 Task: Create Workspace Business Loans Workspace description Track and manage employee expenses. Workspace type Sales CRM
Action: Mouse moved to (391, 82)
Screenshot: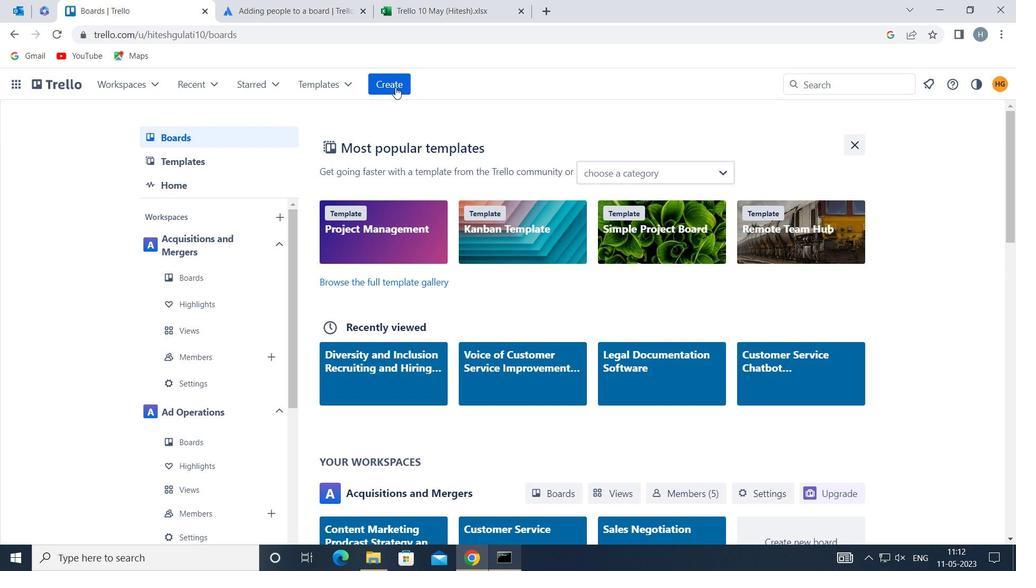 
Action: Mouse pressed left at (391, 82)
Screenshot: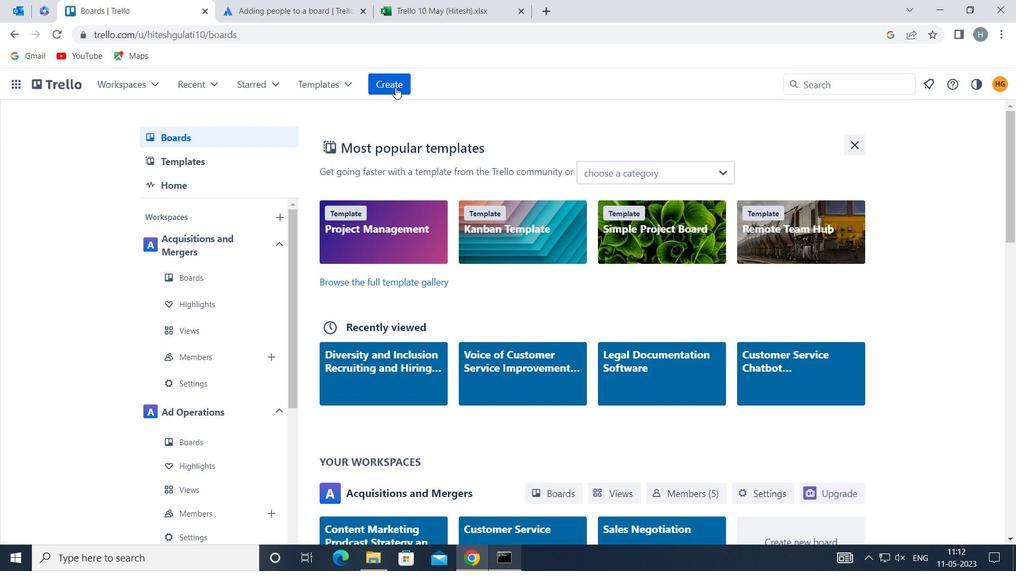 
Action: Mouse moved to (467, 234)
Screenshot: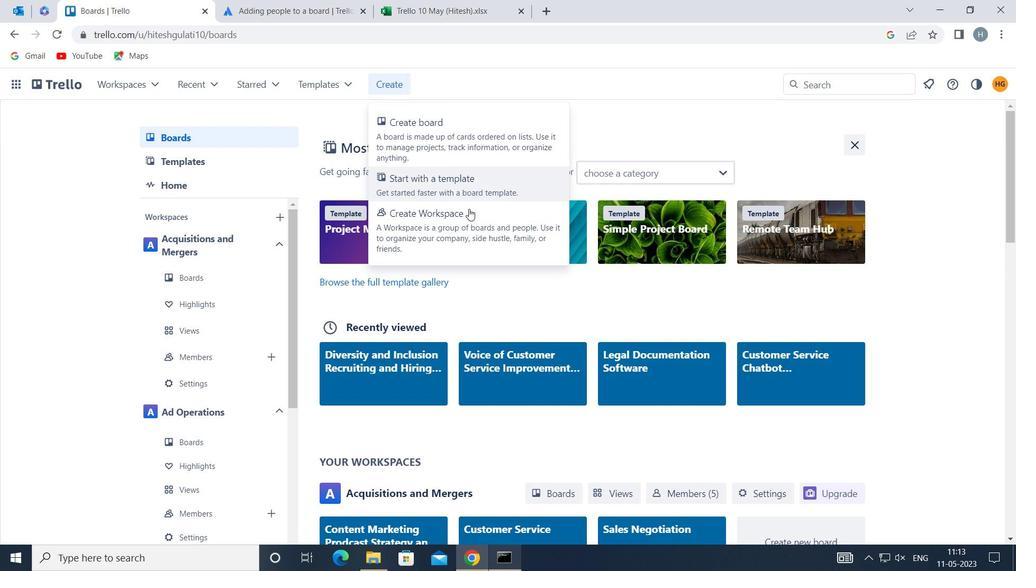 
Action: Mouse pressed left at (467, 234)
Screenshot: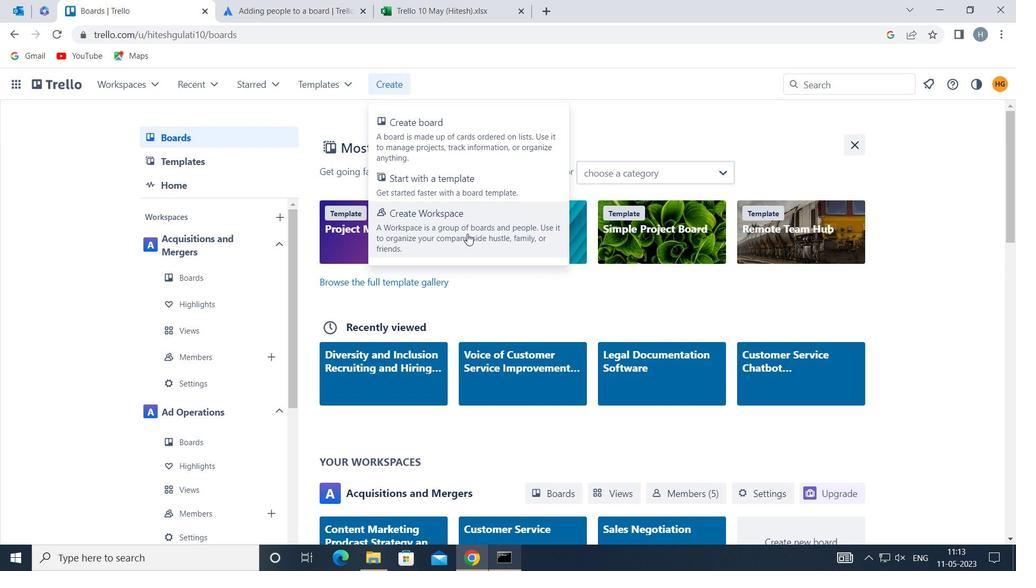 
Action: Mouse moved to (355, 253)
Screenshot: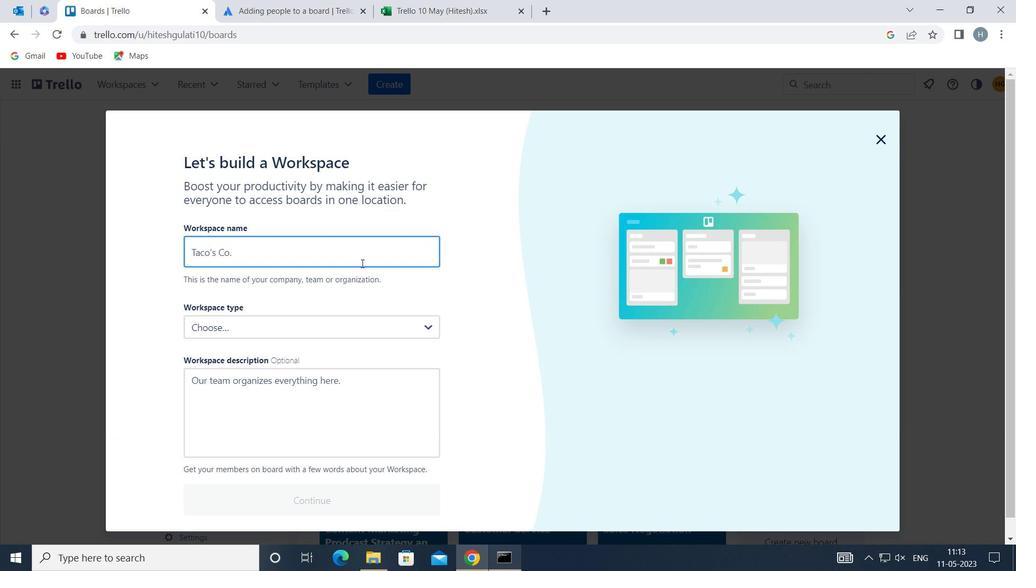 
Action: Mouse pressed left at (355, 253)
Screenshot: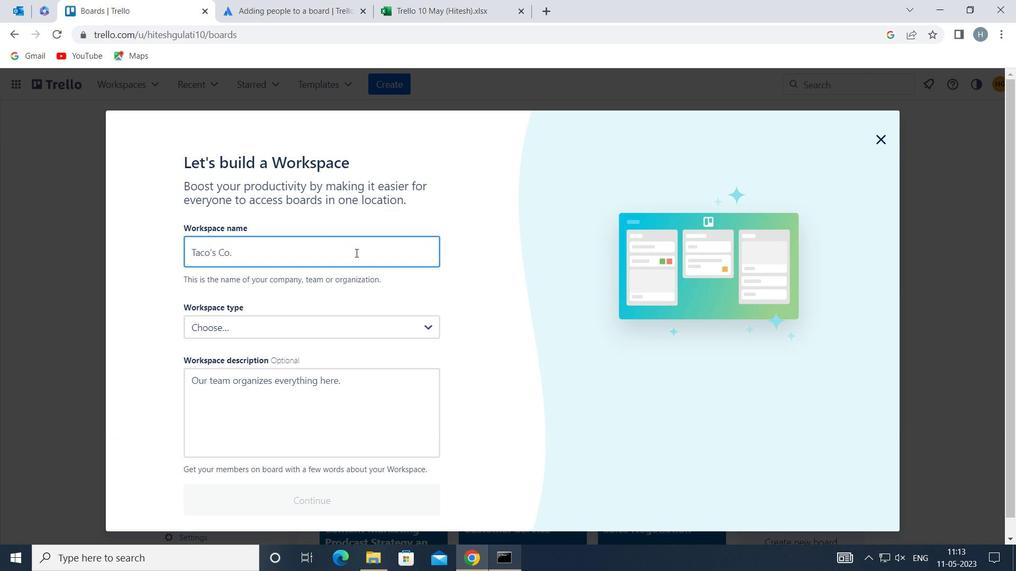 
Action: Mouse moved to (328, 251)
Screenshot: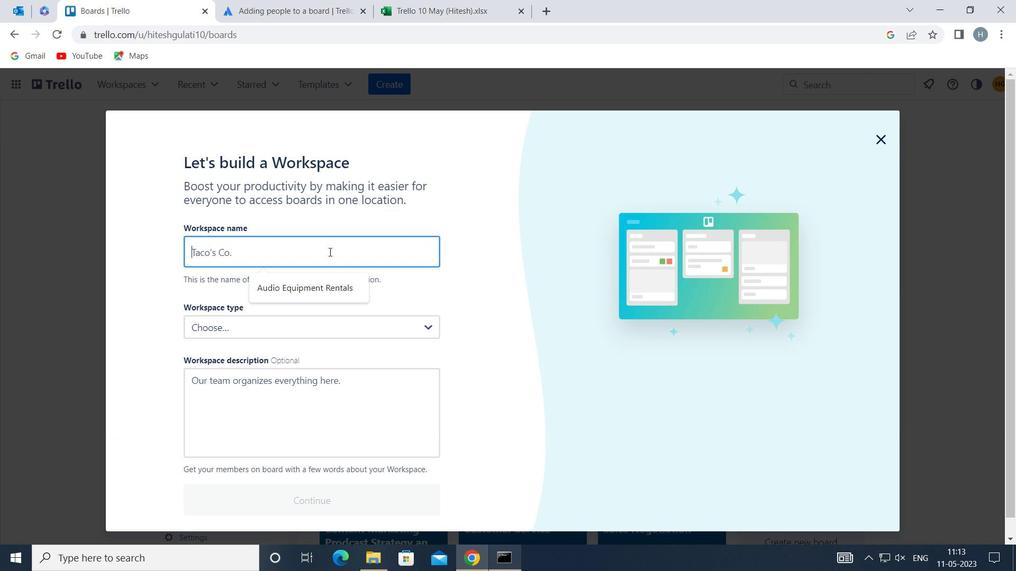 
Action: Key pressed <Key.shift>BUSINESS<Key.space><Key.shift>LOANS
Screenshot: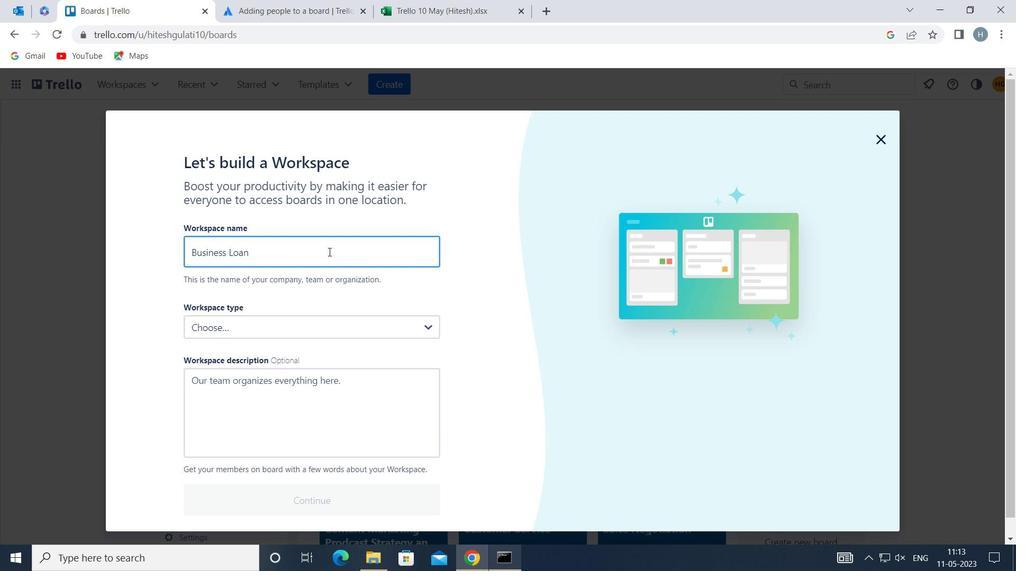 
Action: Mouse moved to (337, 385)
Screenshot: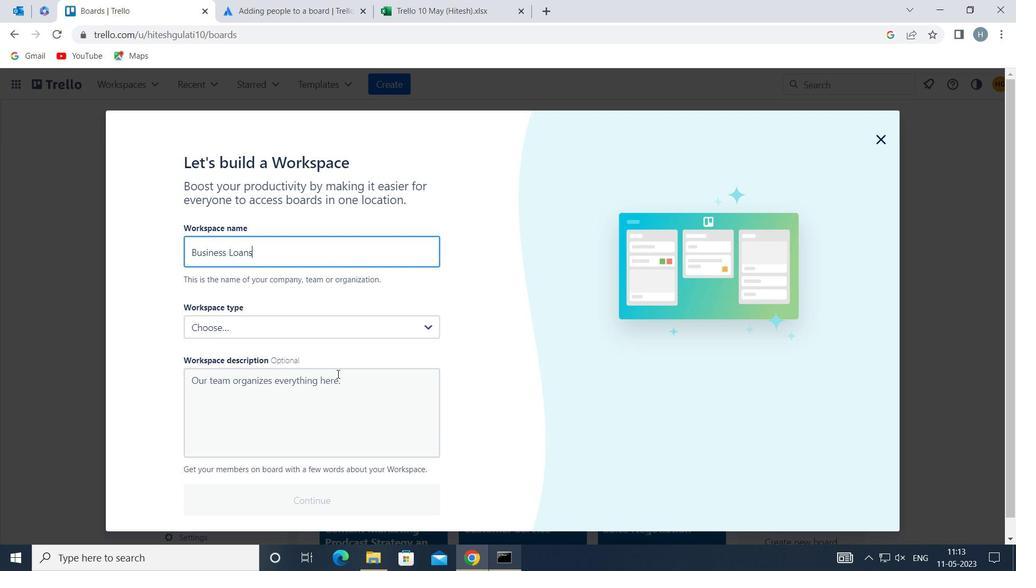 
Action: Mouse pressed left at (337, 385)
Screenshot: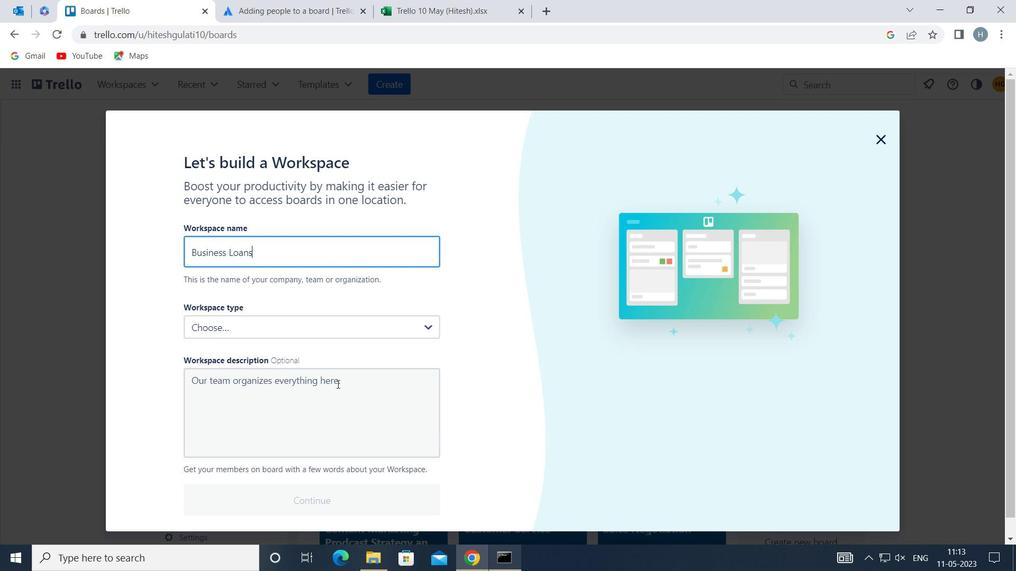 
Action: Mouse moved to (338, 386)
Screenshot: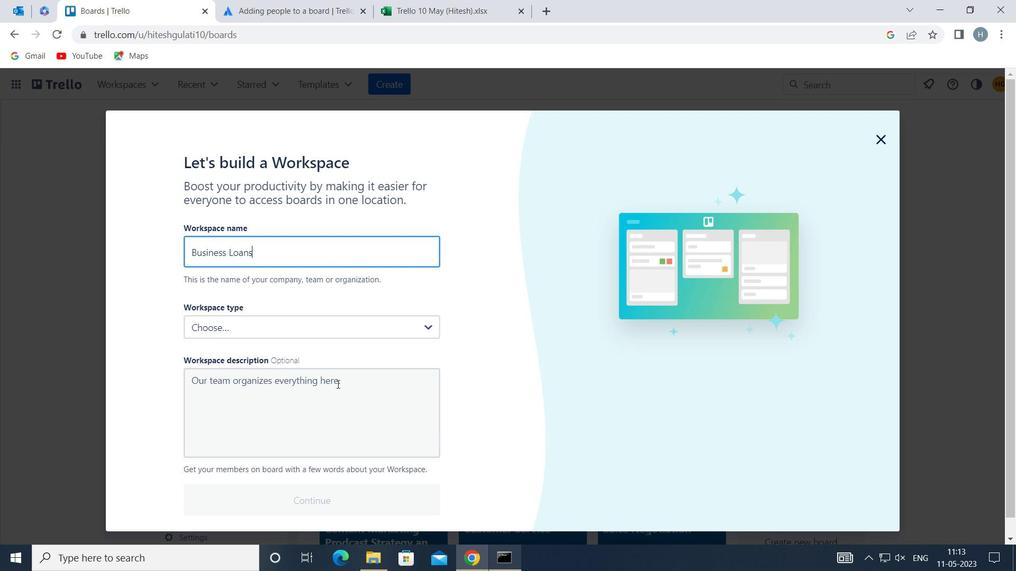 
Action: Key pressed <Key.shift>TRACK<Key.backspace><Key.backspace><Key.backspace><Key.backspace><Key.backspace><Key.backspace><Key.backspace><Key.backspace><Key.backspace><Key.backspace><Key.backspace><Key.backspace><Key.shift>TRACK<Key.space>AND<Key.space>MANAGE<Key.space>EMPLOYEE<Key.space>EXPENSES
Screenshot: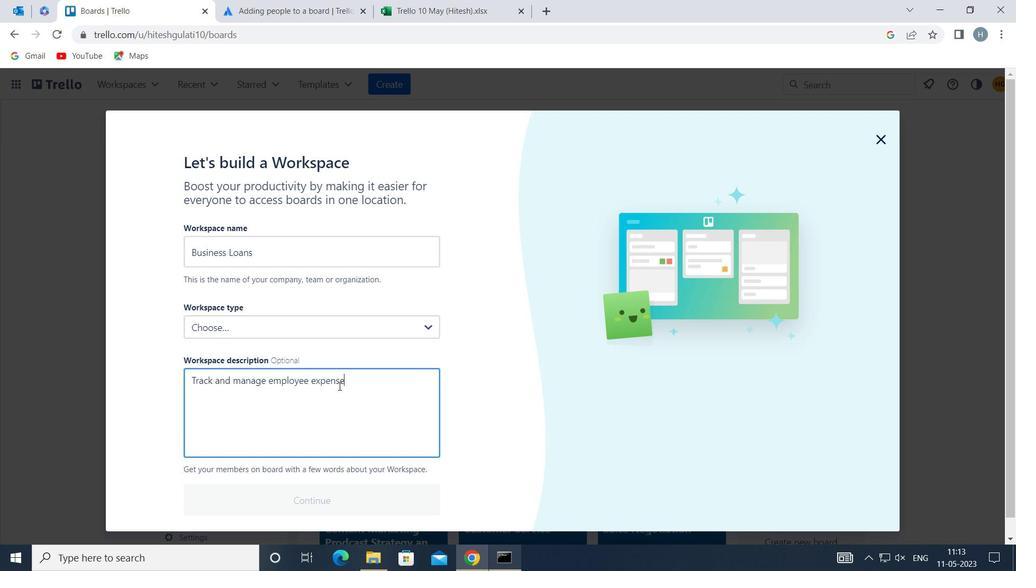 
Action: Mouse moved to (331, 329)
Screenshot: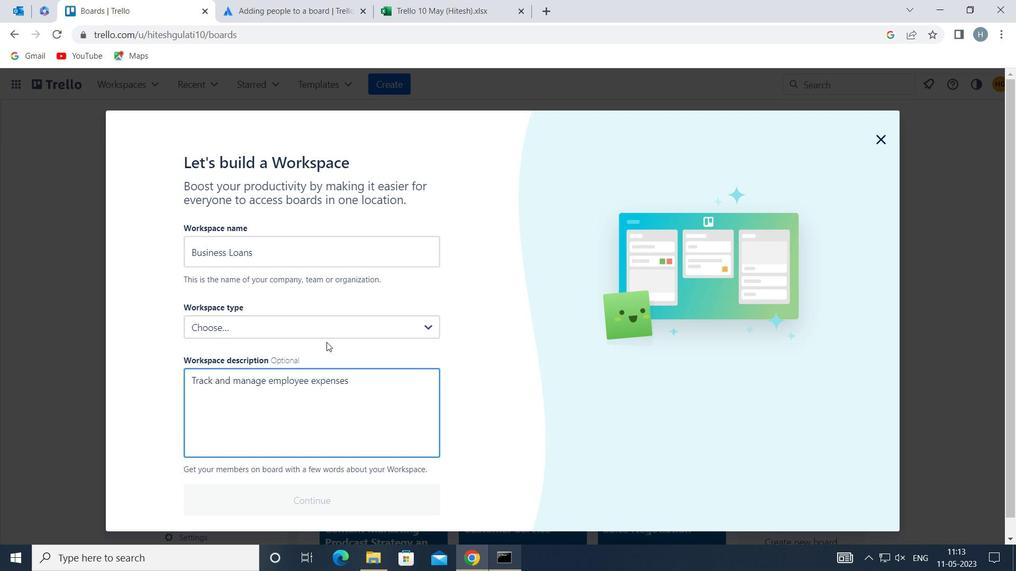 
Action: Mouse pressed left at (331, 329)
Screenshot: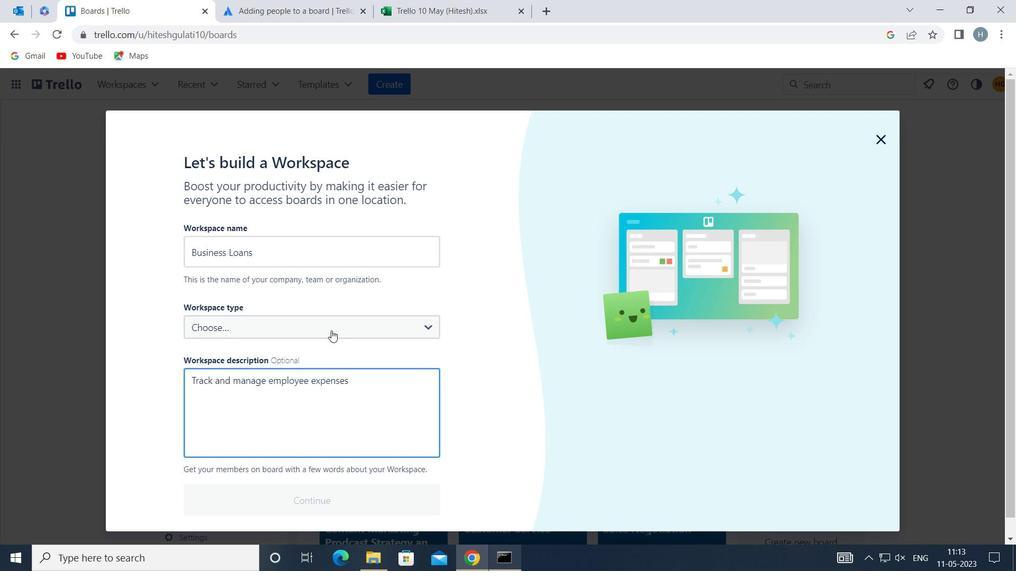 
Action: Mouse moved to (304, 439)
Screenshot: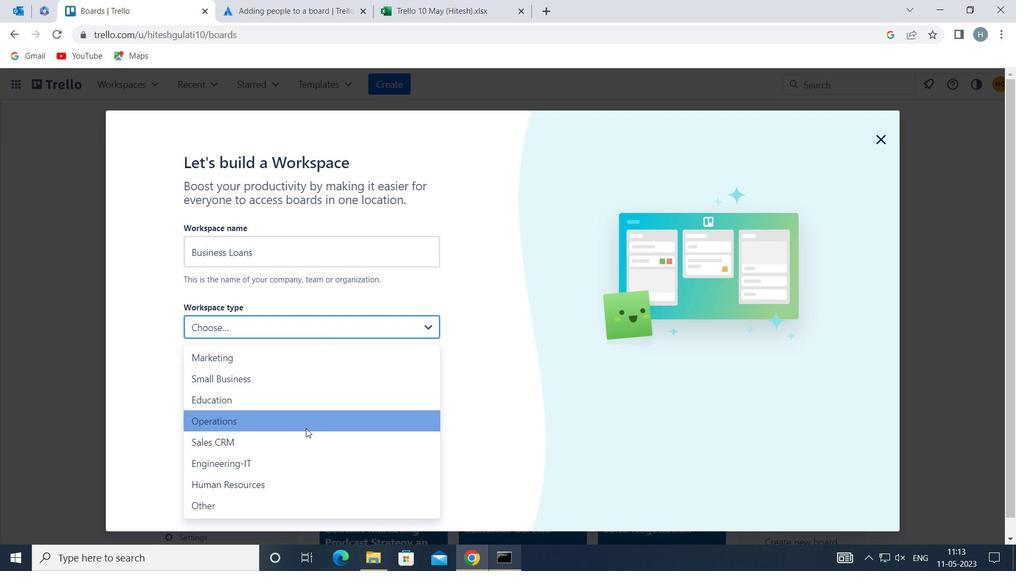 
Action: Mouse pressed left at (304, 439)
Screenshot: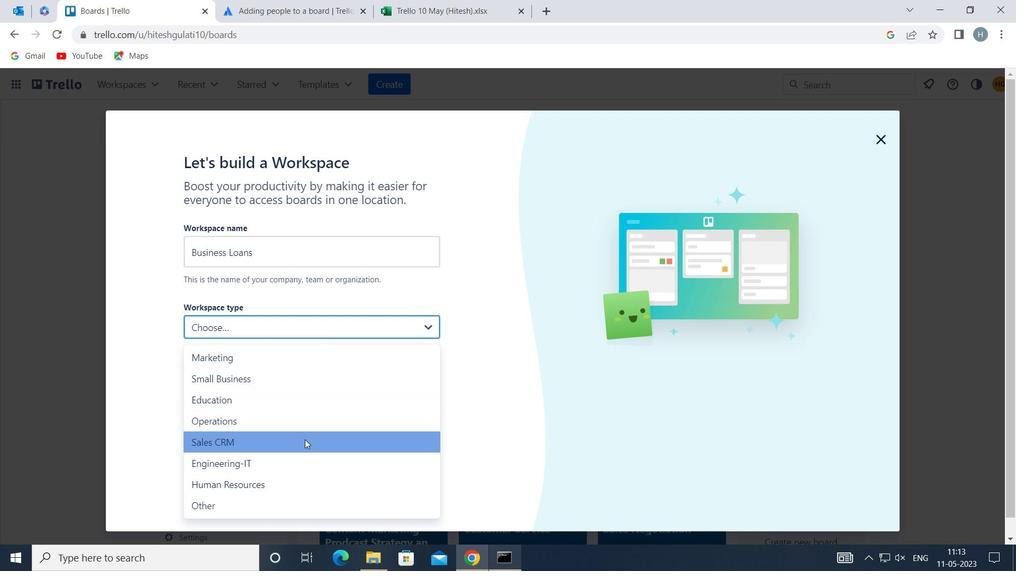 
Action: Mouse moved to (326, 500)
Screenshot: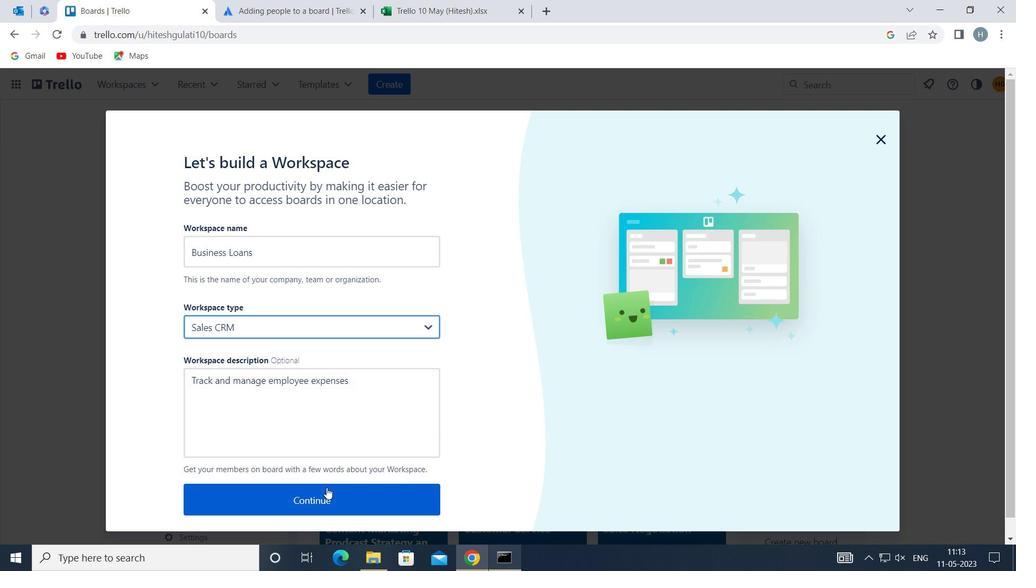 
Action: Mouse pressed left at (326, 500)
Screenshot: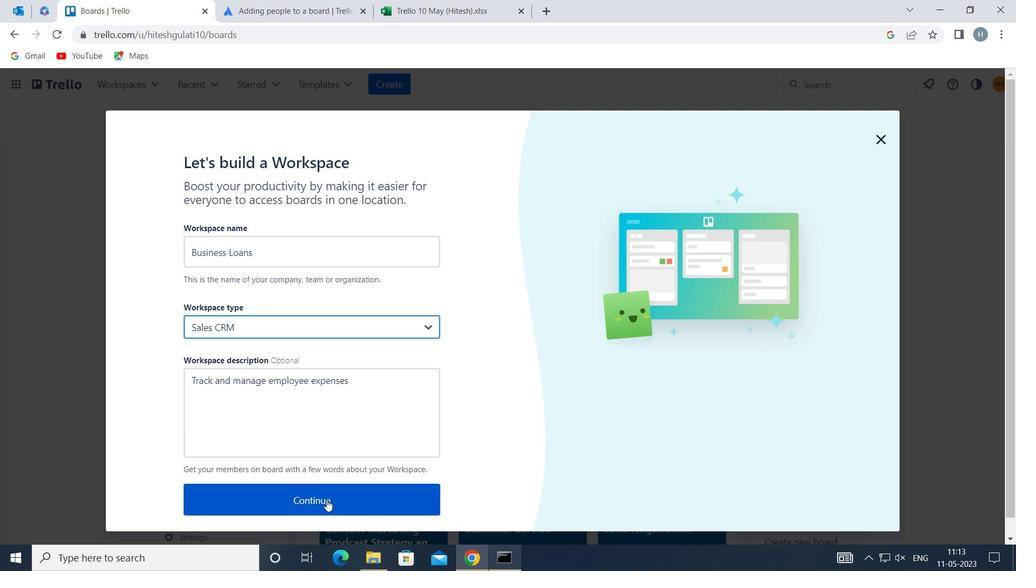 
Action: Mouse moved to (400, 340)
Screenshot: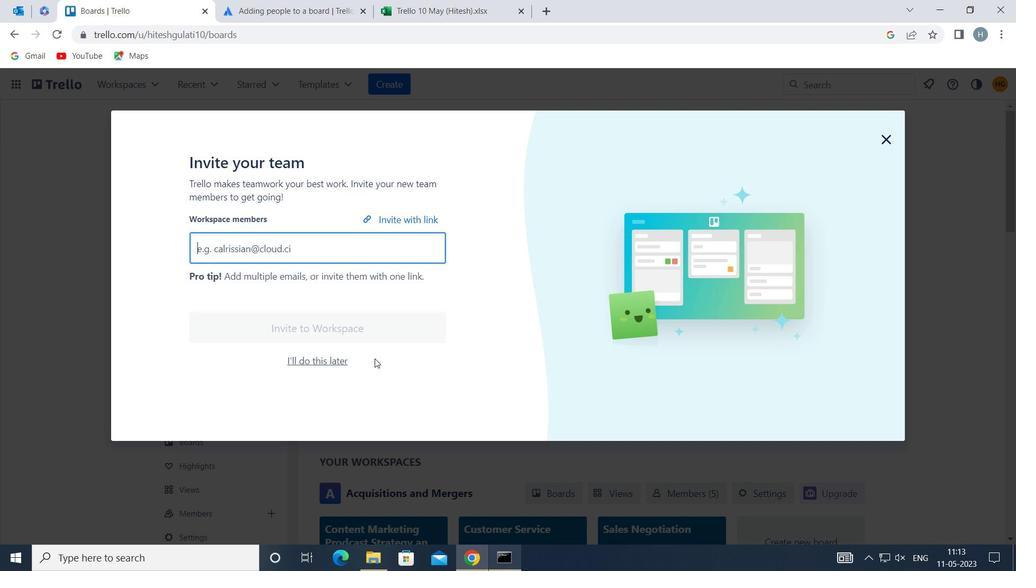 
